 Task: Create a task  Implement a new cloud-based supply chain management system for a company , assign it to team member softage.4@softage.net in the project AmplifyHQ and update the status of the task to  At Risk , set the priority of the task to Medium
Action: Mouse moved to (60, 300)
Screenshot: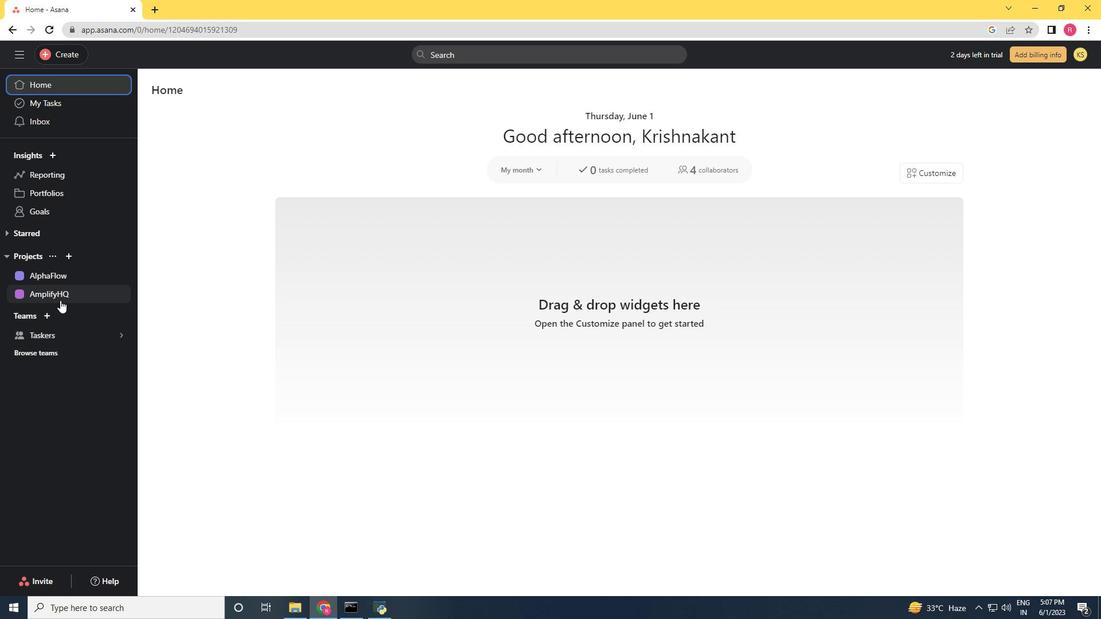 
Action: Mouse pressed left at (60, 300)
Screenshot: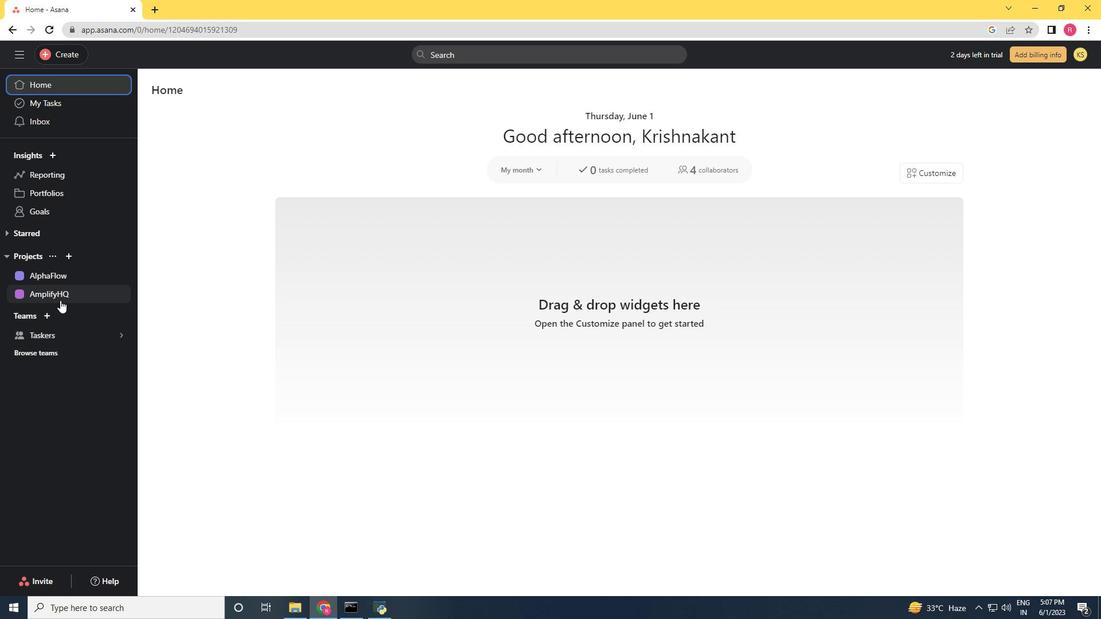 
Action: Mouse moved to (80, 51)
Screenshot: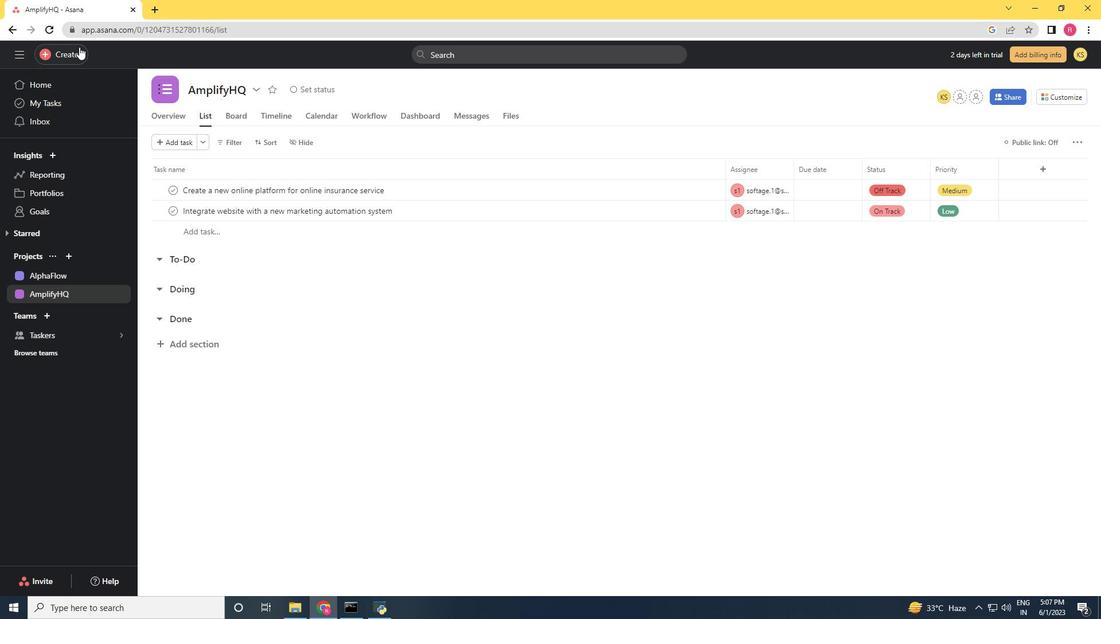 
Action: Mouse pressed left at (80, 51)
Screenshot: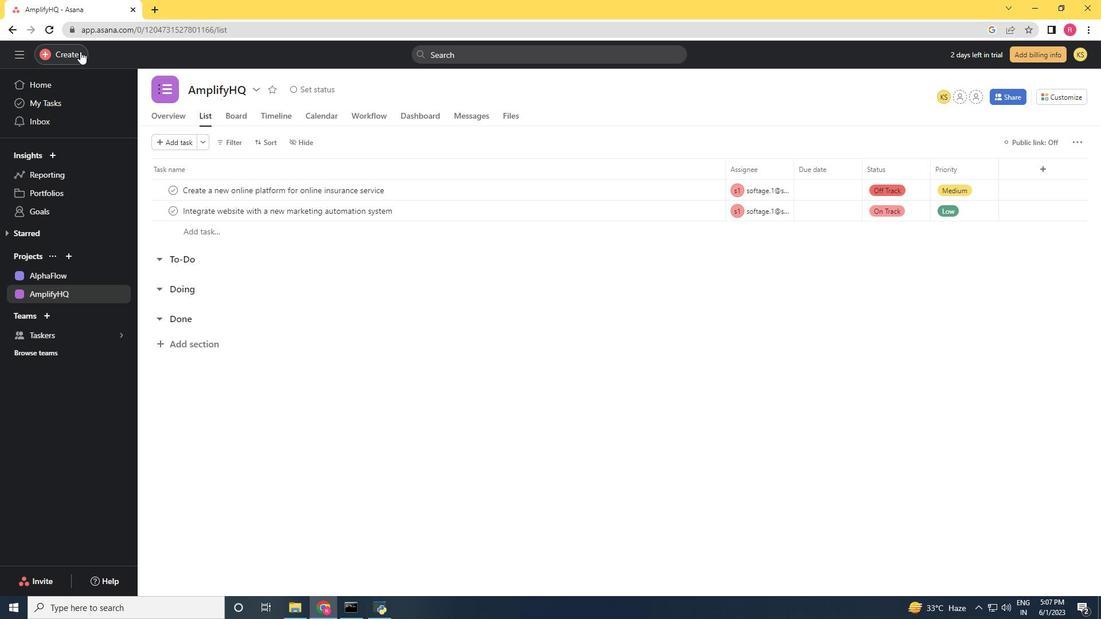 
Action: Mouse moved to (130, 39)
Screenshot: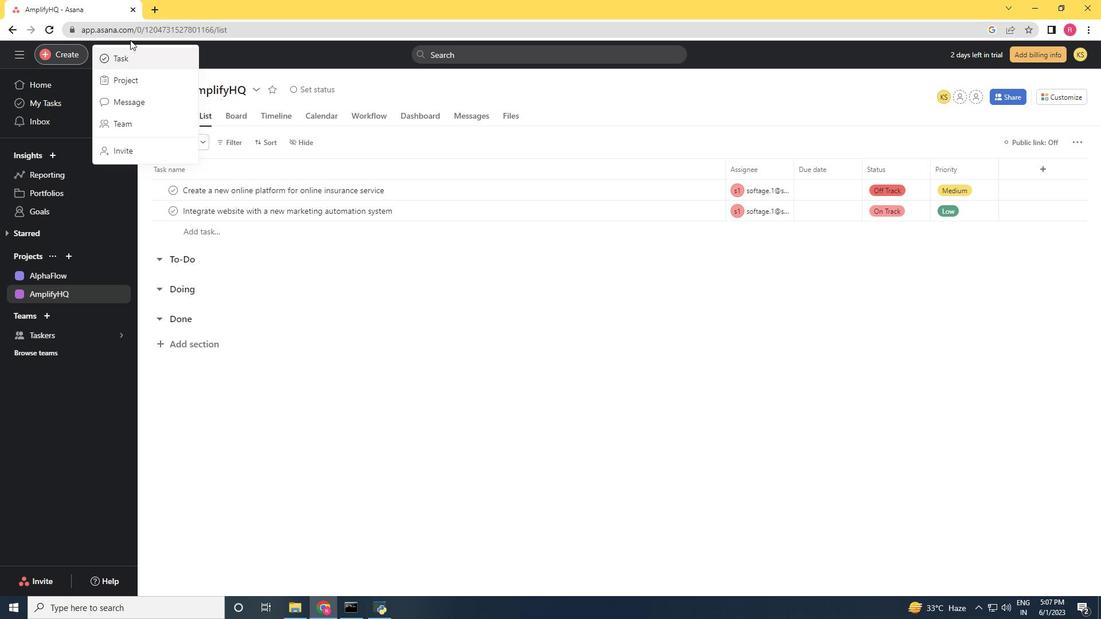 
Action: Mouse pressed left at (130, 39)
Screenshot: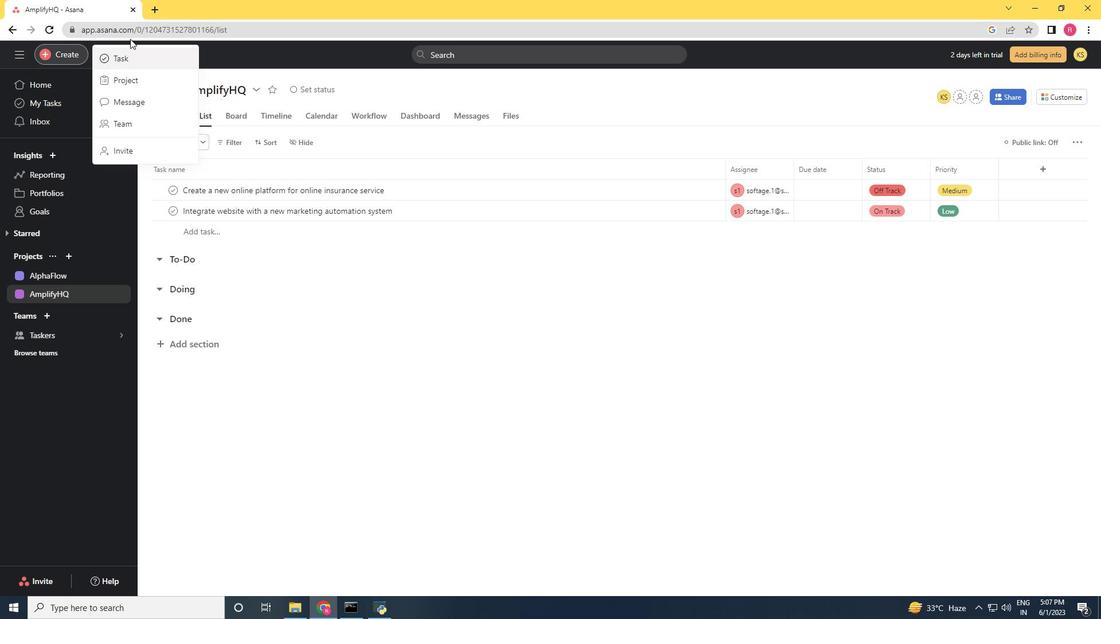 
Action: Mouse moved to (131, 52)
Screenshot: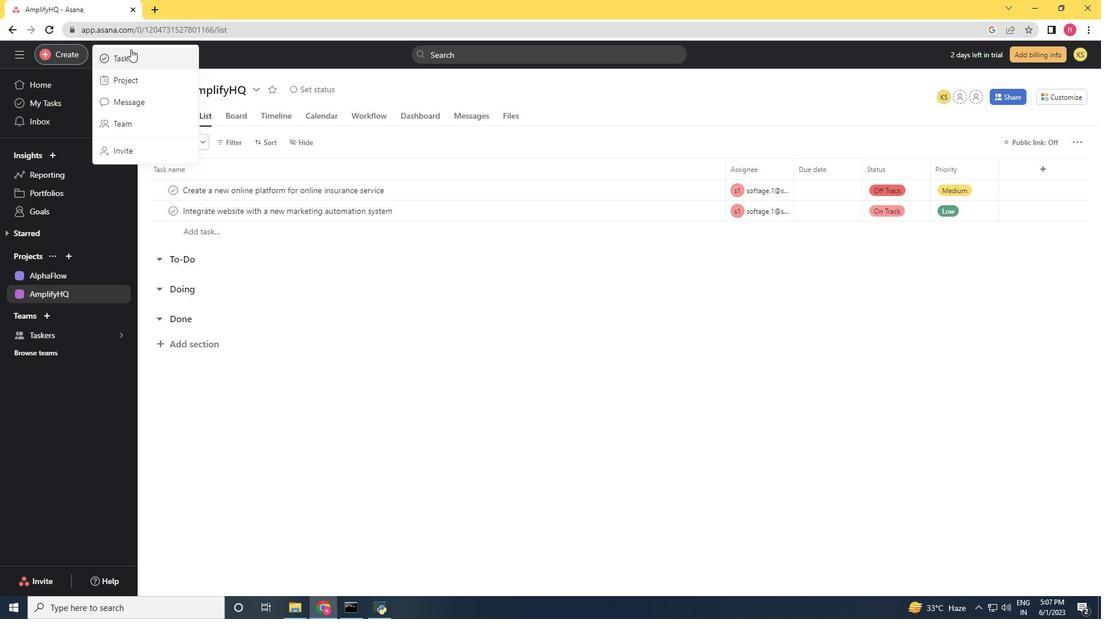 
Action: Mouse pressed left at (131, 52)
Screenshot: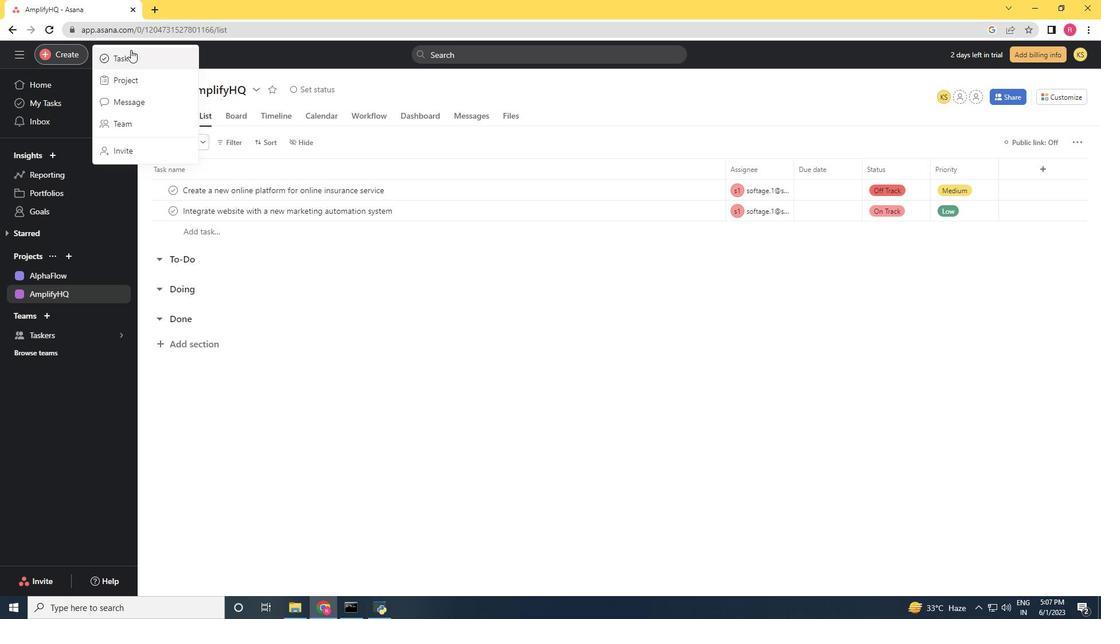 
Action: Mouse moved to (133, 57)
Screenshot: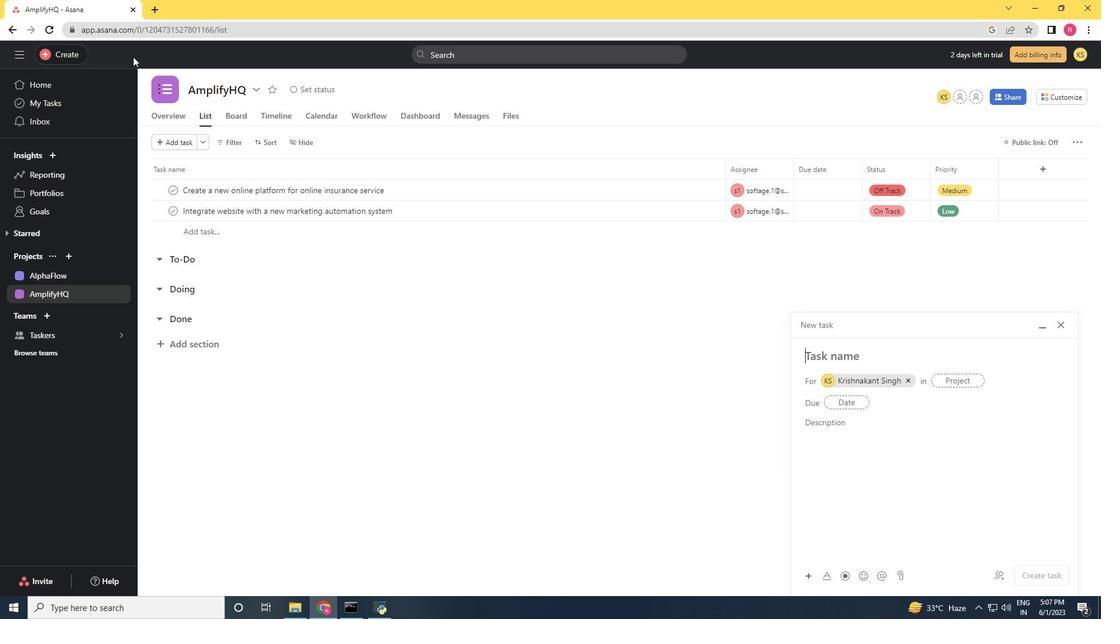 
Action: Key pressed <Key.shift><Key.shift><Key.shift><Key.shift><Key.shift><Key.shift><Key.shift><Key.shift><Key.shift>Implement<Key.space>a<Key.space>new<Key.space>cloud-based<Key.space>supply<Key.space>chain<Key.space>,<Key.backspace>management<Key.space>system
Screenshot: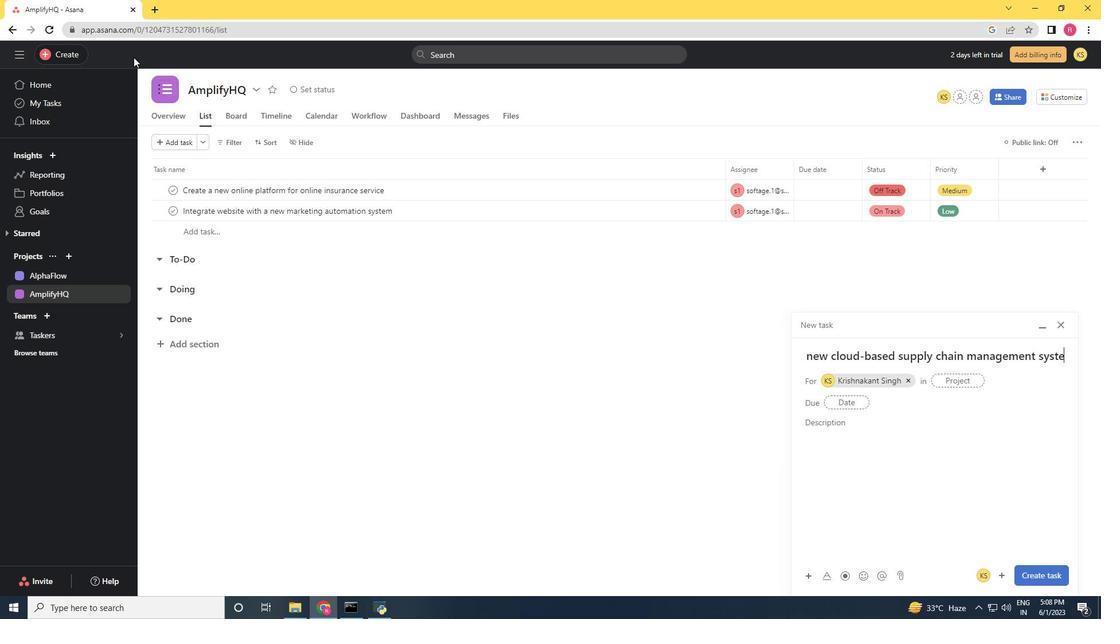 
Action: Mouse moved to (904, 378)
Screenshot: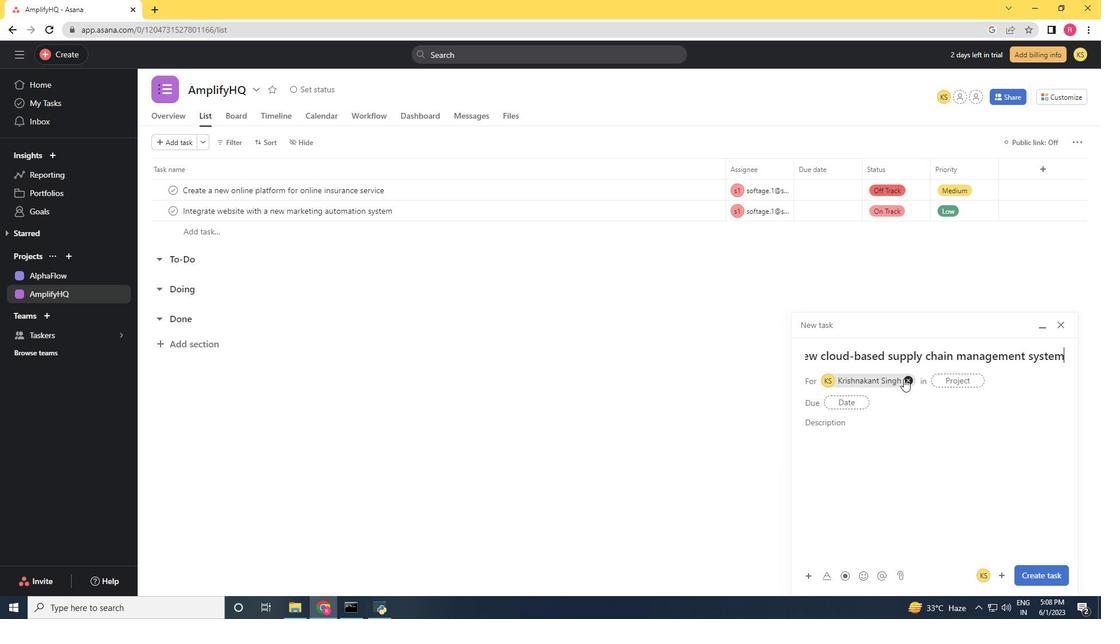 
Action: Mouse pressed left at (904, 378)
Screenshot: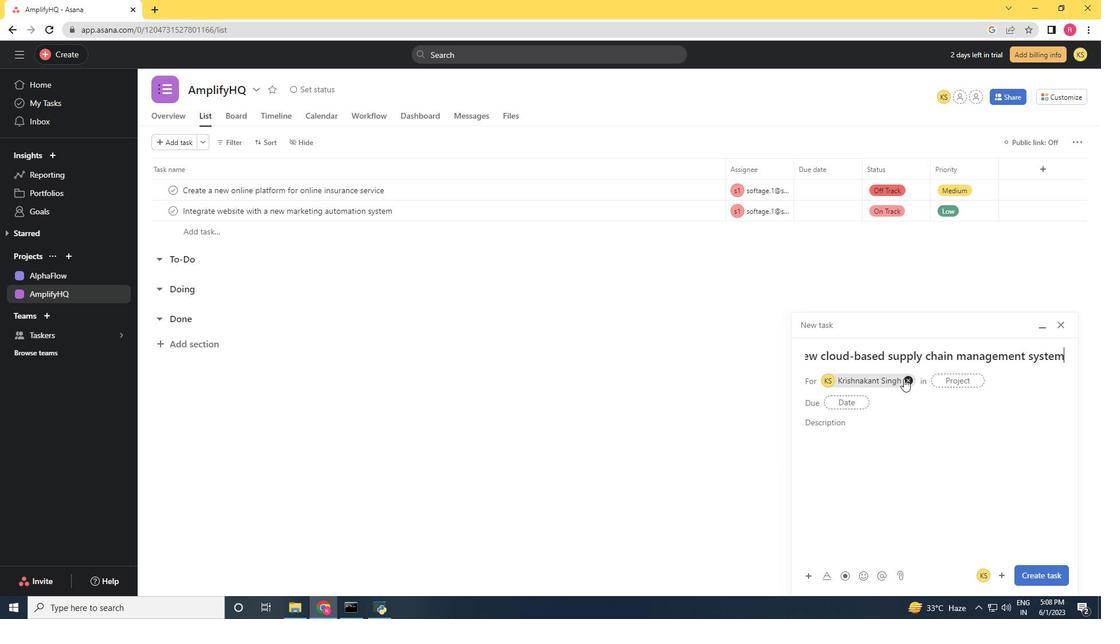 
Action: Mouse moved to (853, 381)
Screenshot: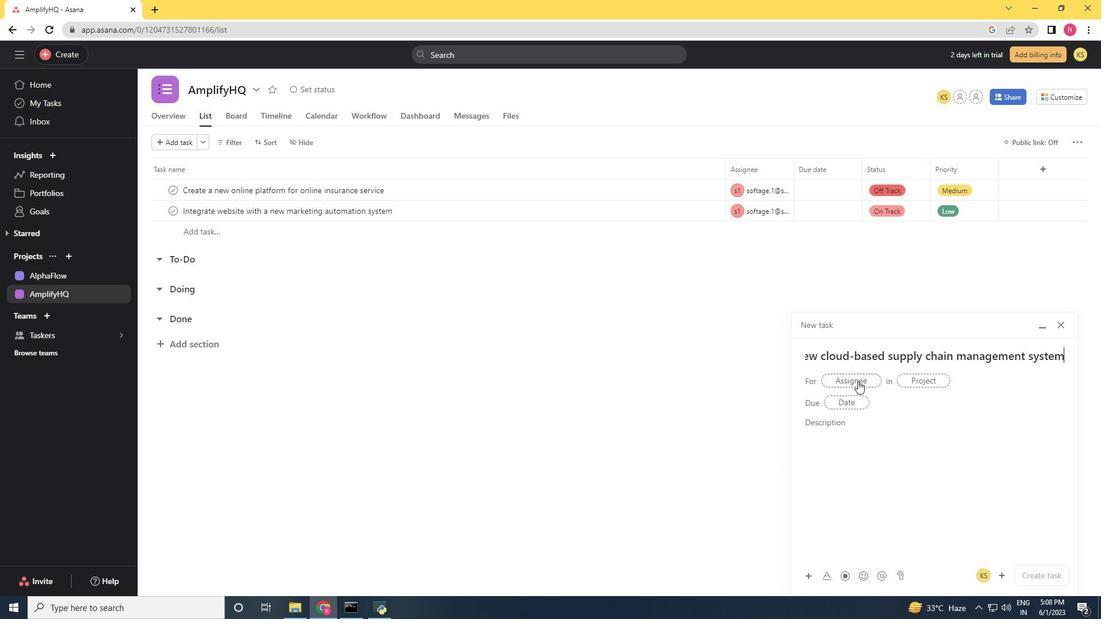 
Action: Mouse pressed left at (853, 381)
Screenshot: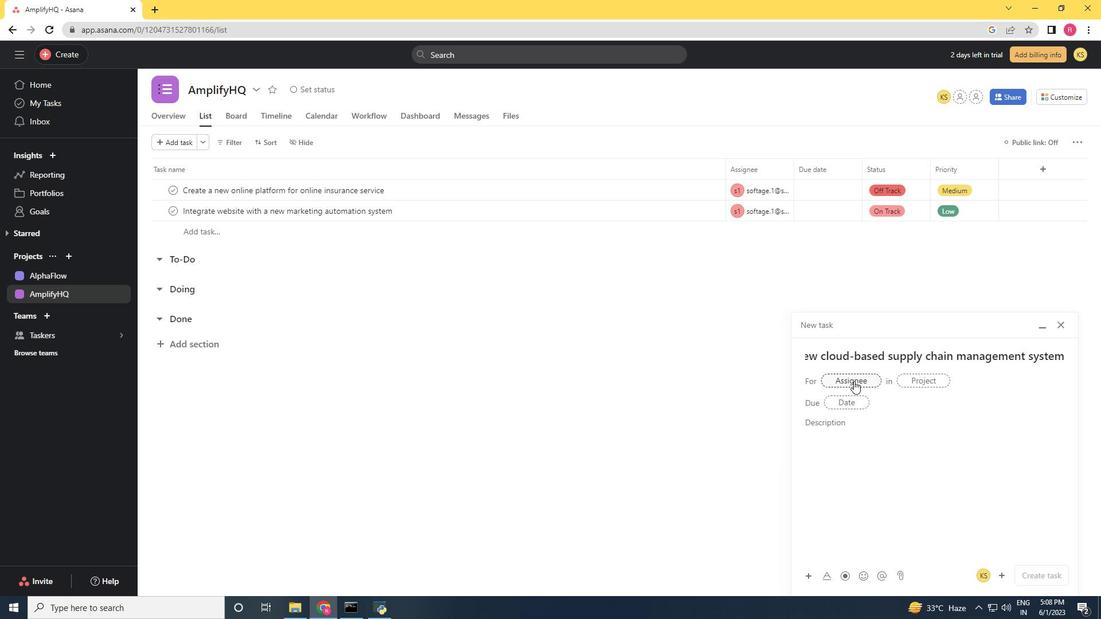 
Action: Mouse moved to (728, 381)
Screenshot: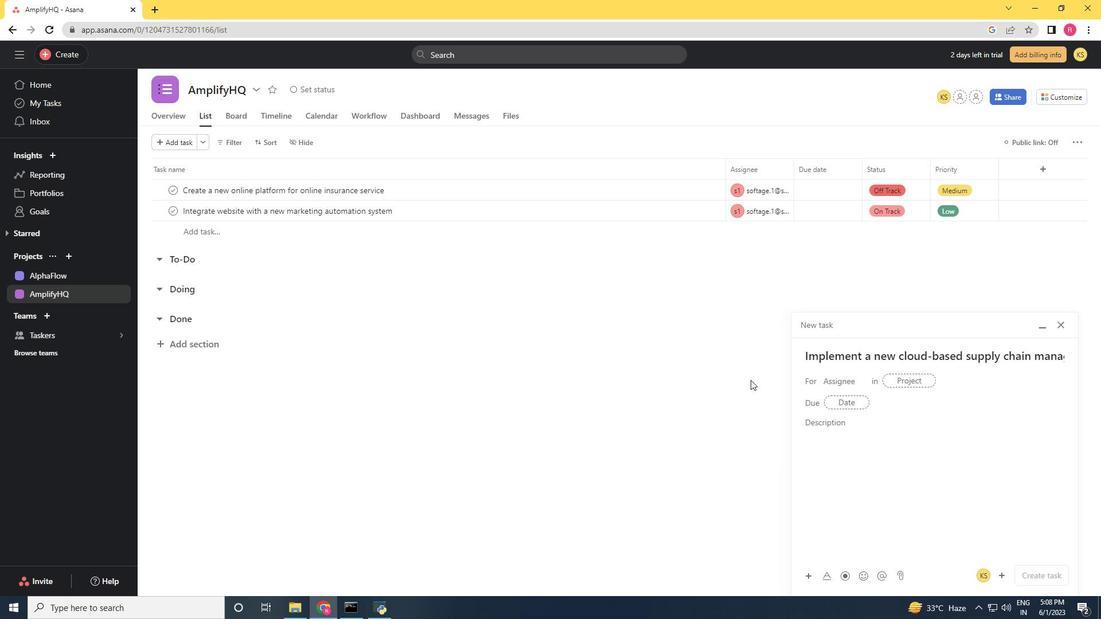 
Action: Key pressed softage.4<Key.shift>@softage.net
Screenshot: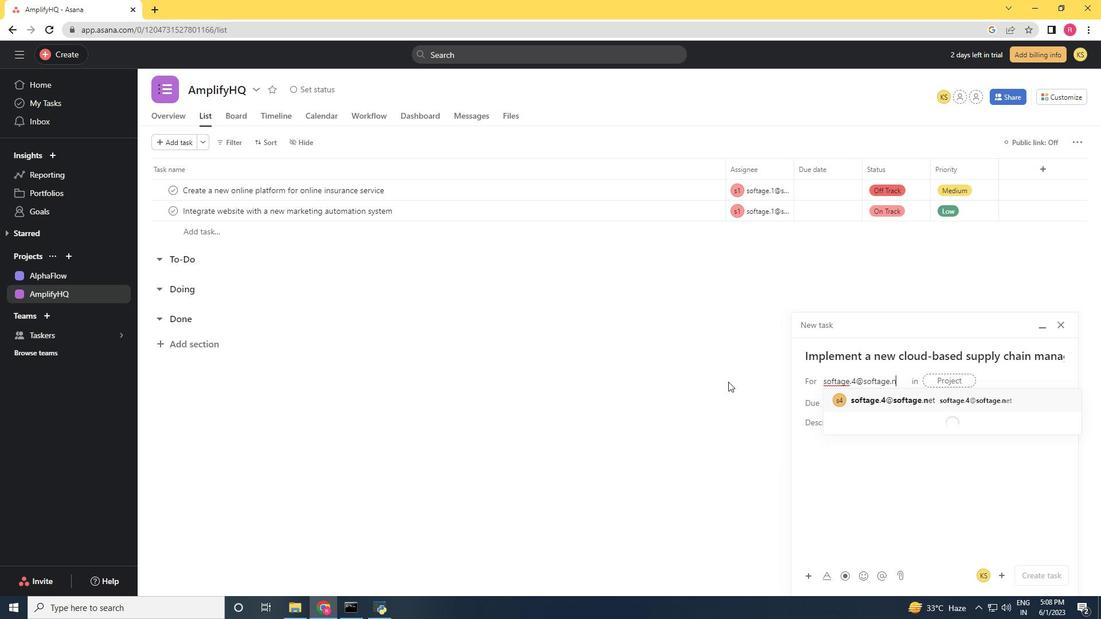 
Action: Mouse moved to (871, 399)
Screenshot: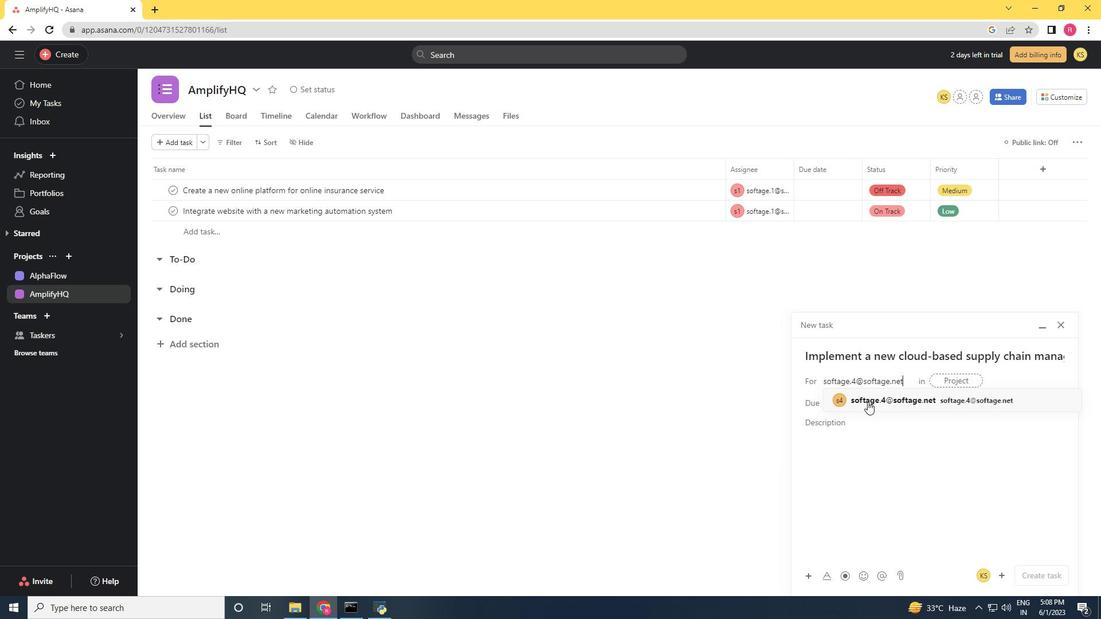 
Action: Mouse pressed left at (871, 399)
Screenshot: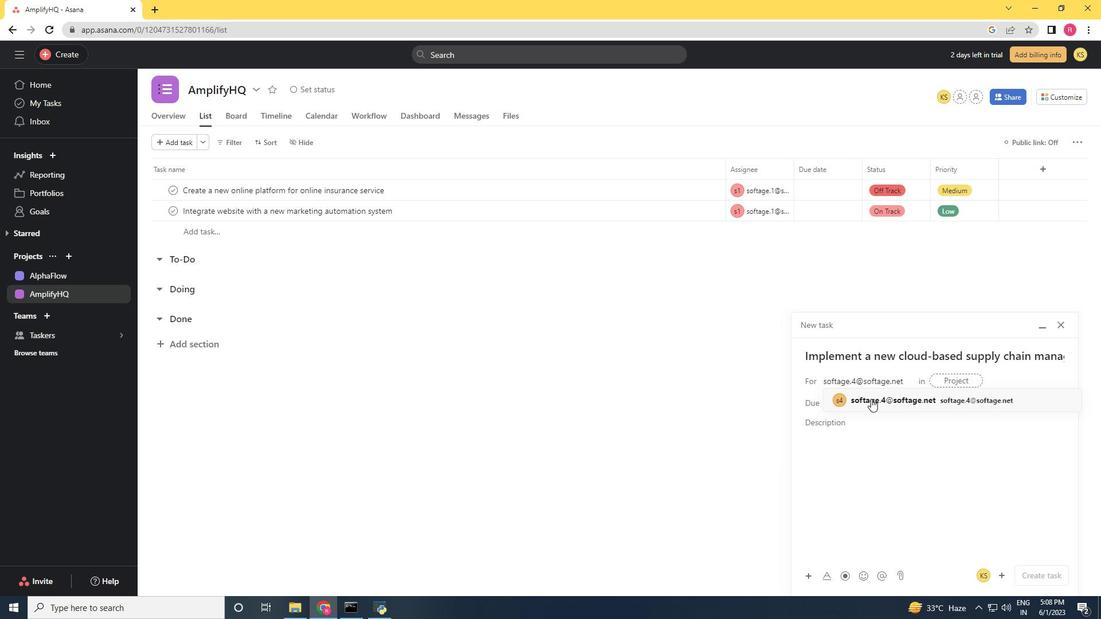 
Action: Mouse moved to (804, 417)
Screenshot: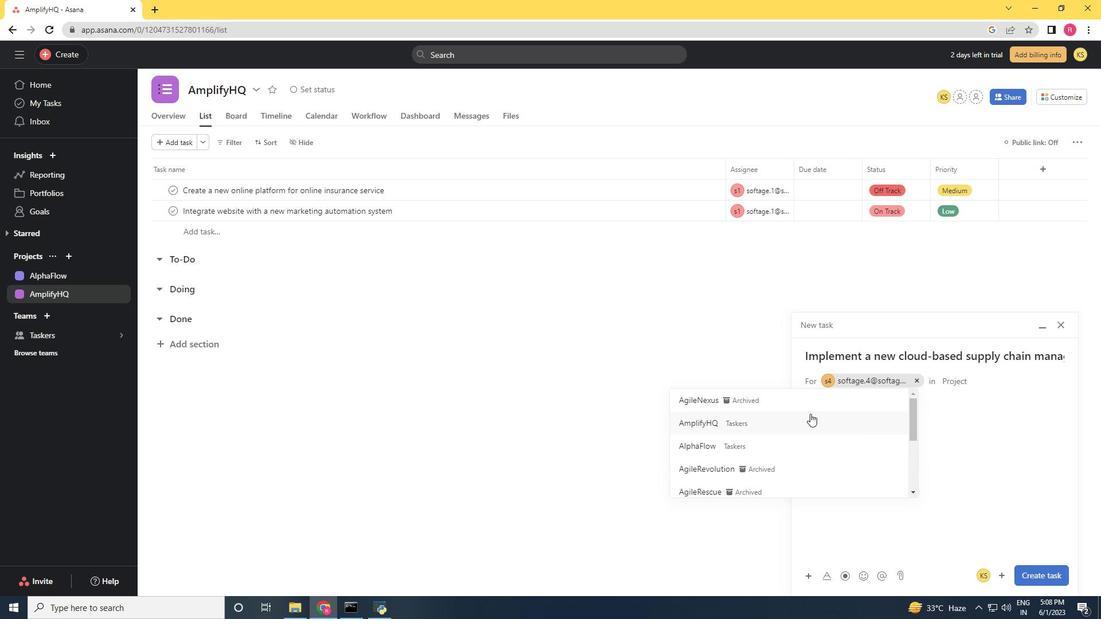 
Action: Mouse pressed left at (804, 417)
Screenshot: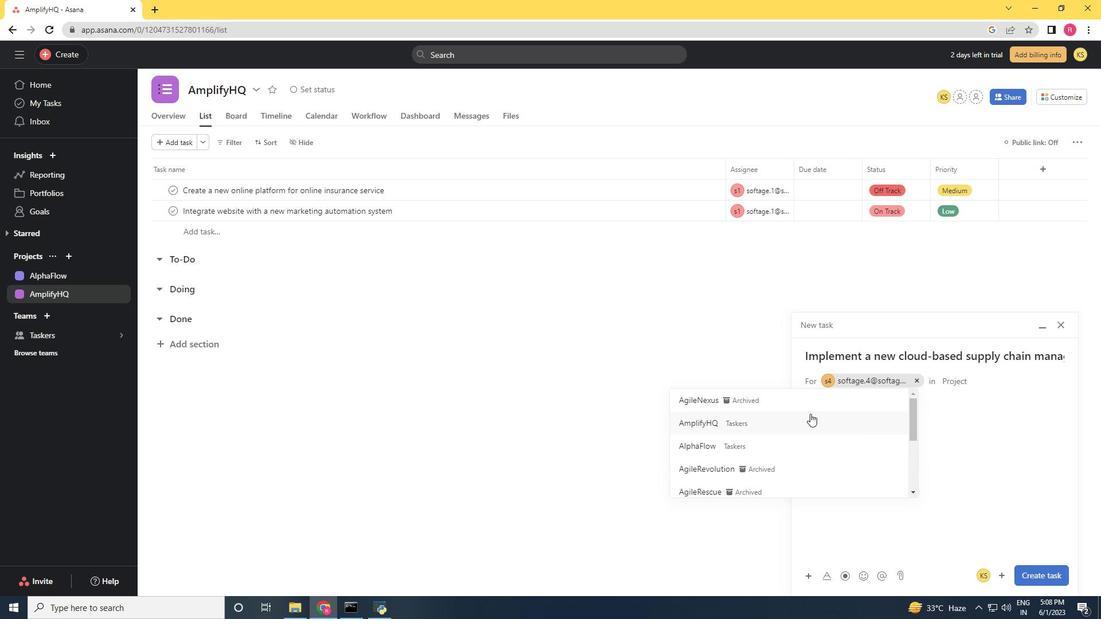 
Action: Mouse moved to (855, 428)
Screenshot: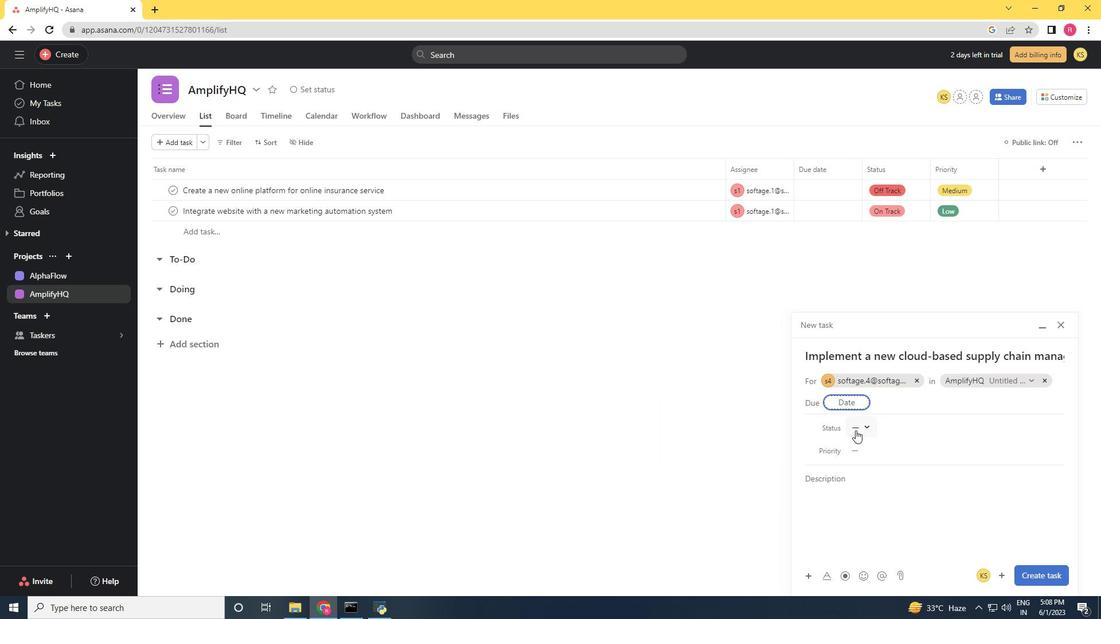 
Action: Mouse pressed left at (855, 428)
Screenshot: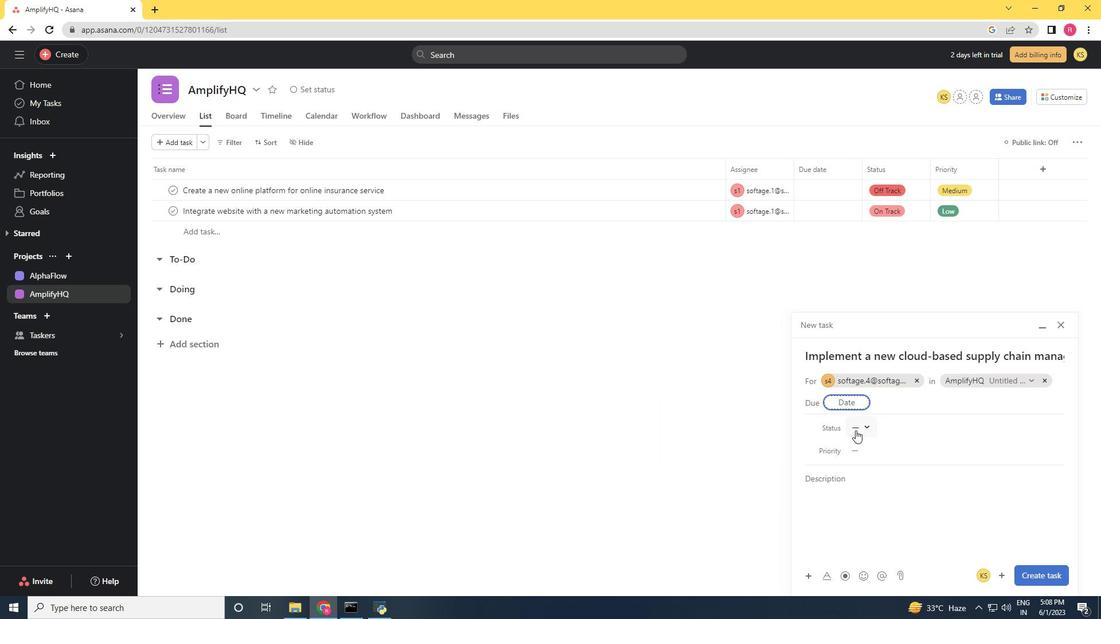
Action: Mouse moved to (891, 502)
Screenshot: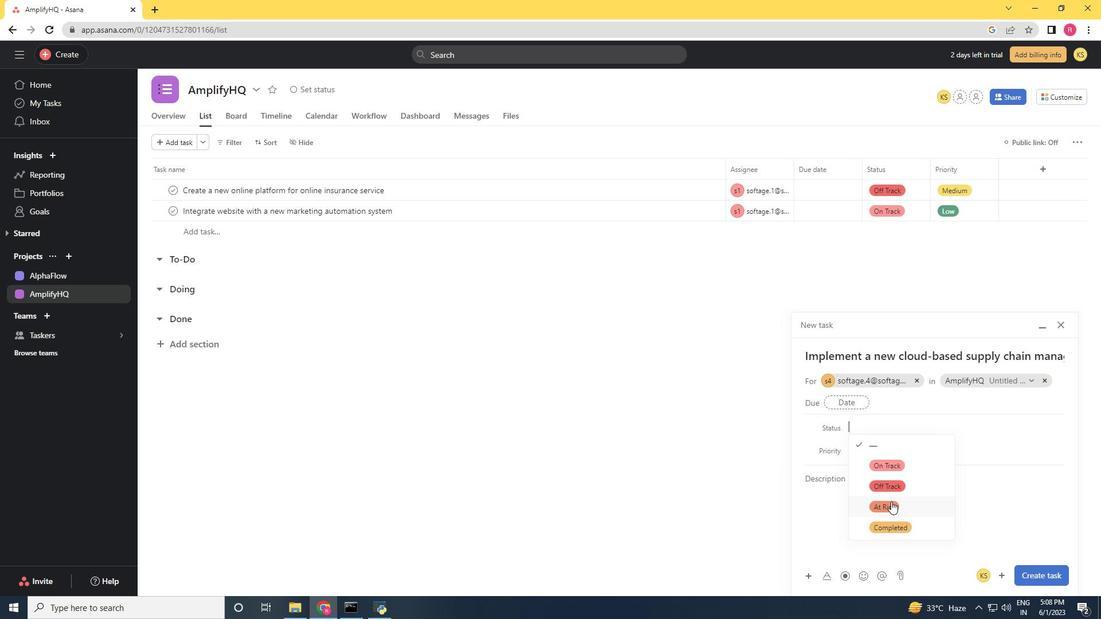 
Action: Mouse pressed left at (891, 502)
Screenshot: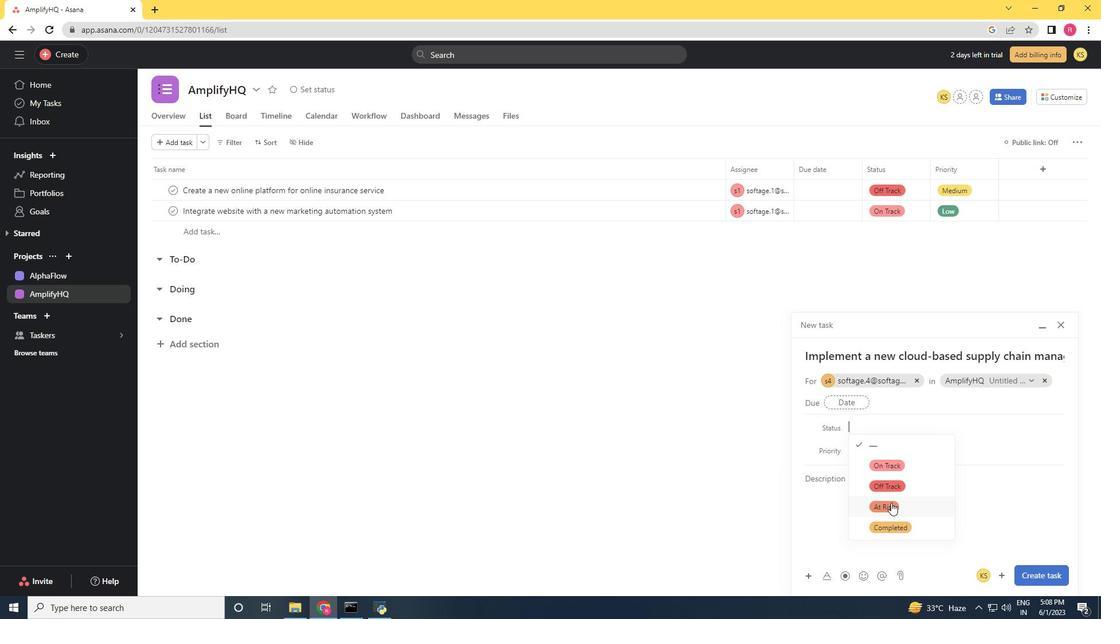 
Action: Mouse moved to (865, 449)
Screenshot: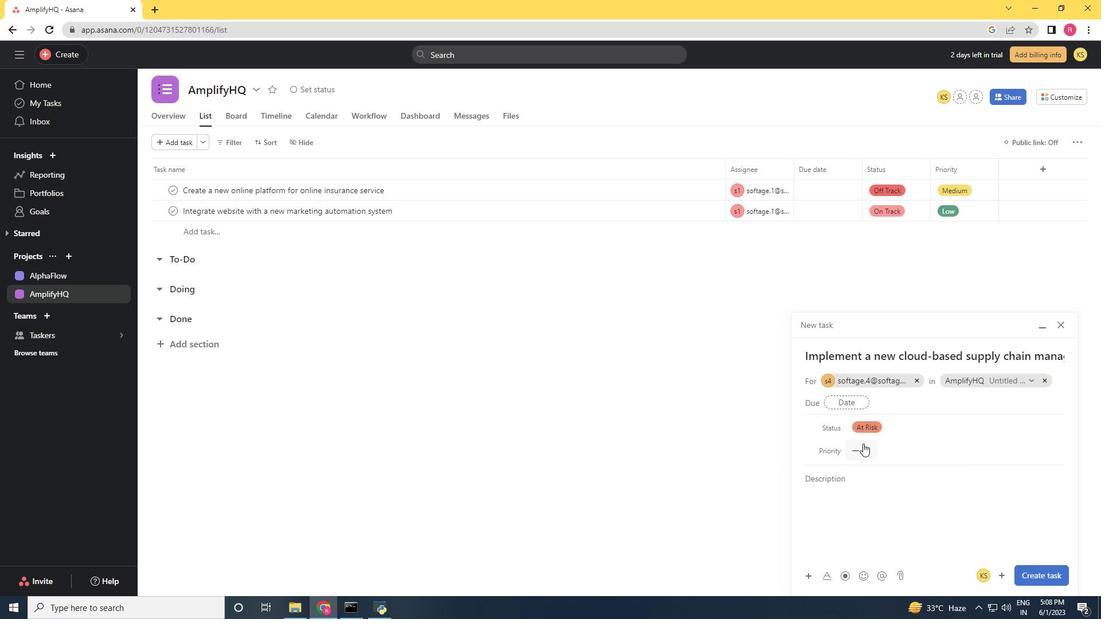 
Action: Mouse pressed left at (865, 449)
Screenshot: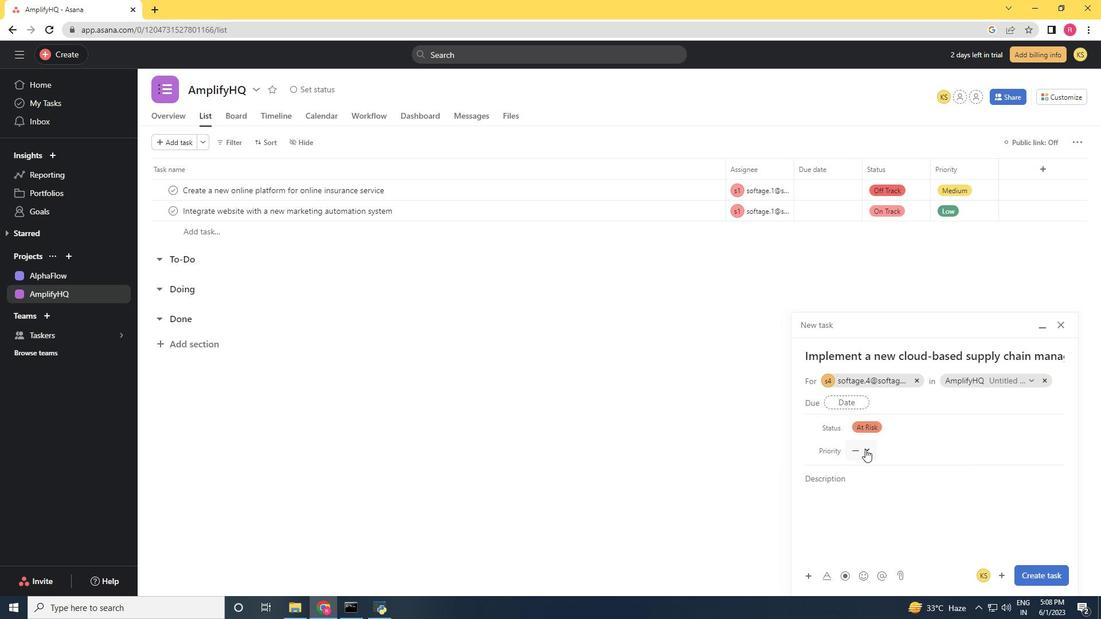 
Action: Mouse moved to (884, 504)
Screenshot: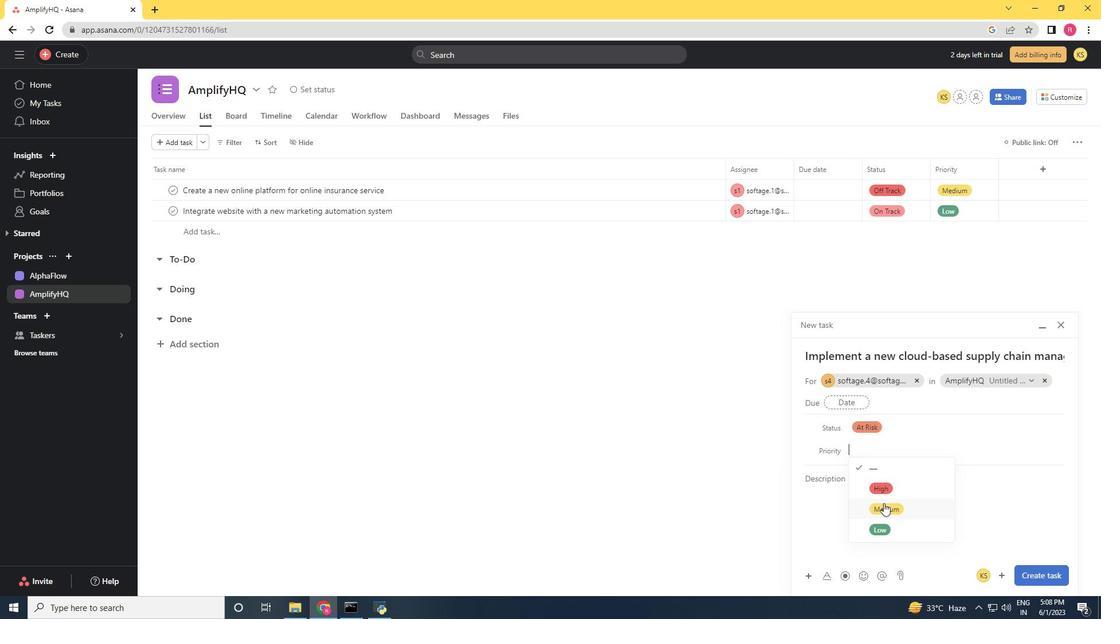 
Action: Mouse pressed left at (884, 504)
Screenshot: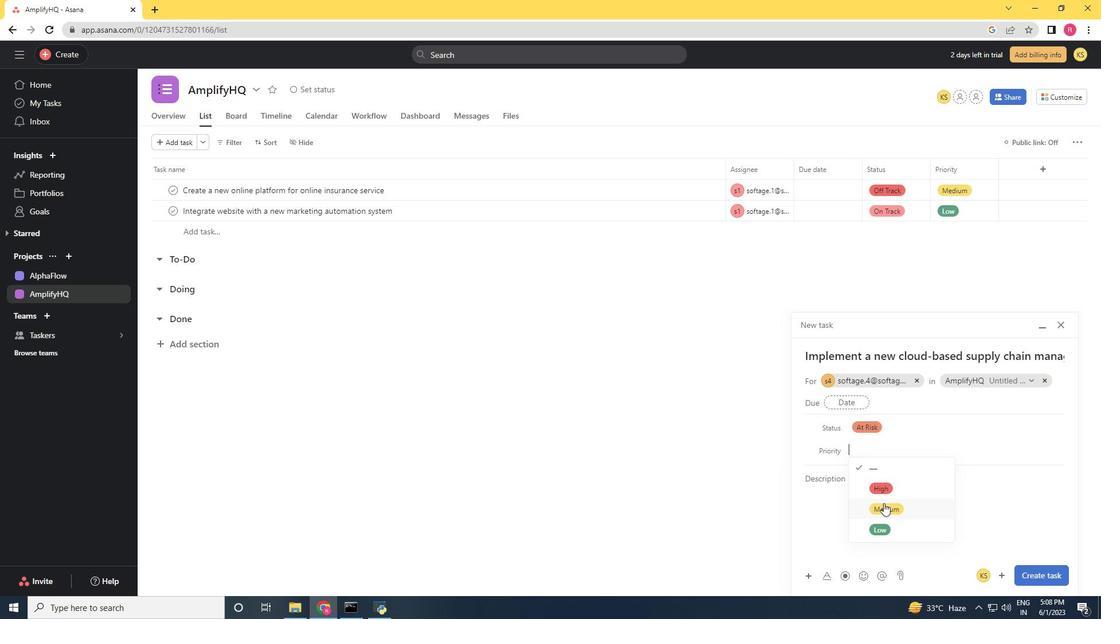 
Action: Mouse moved to (1042, 572)
Screenshot: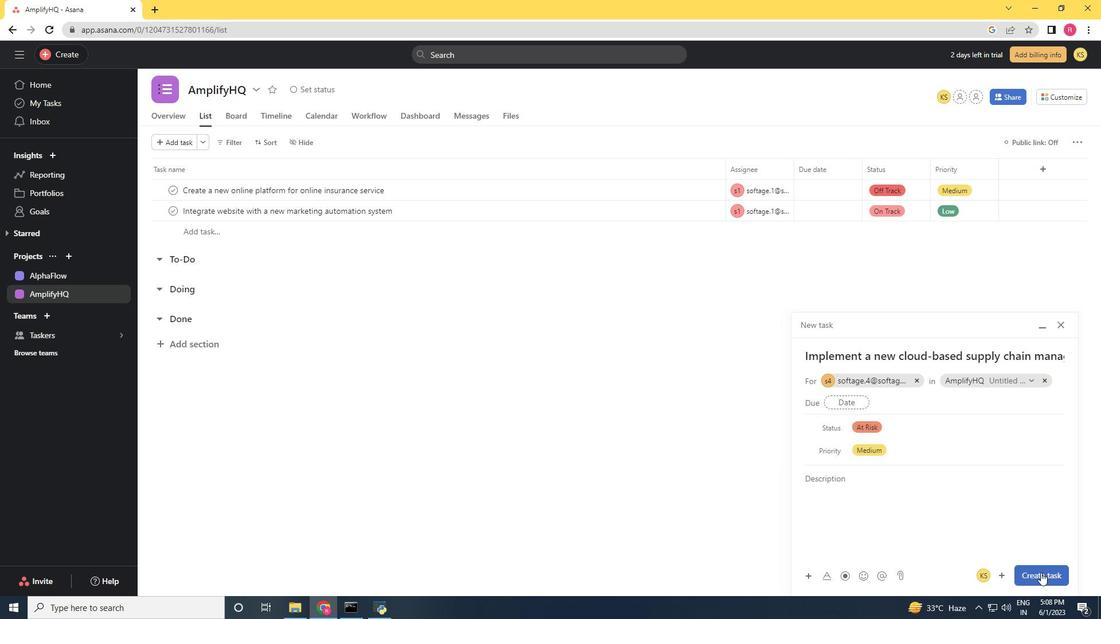 
Action: Mouse pressed left at (1042, 572)
Screenshot: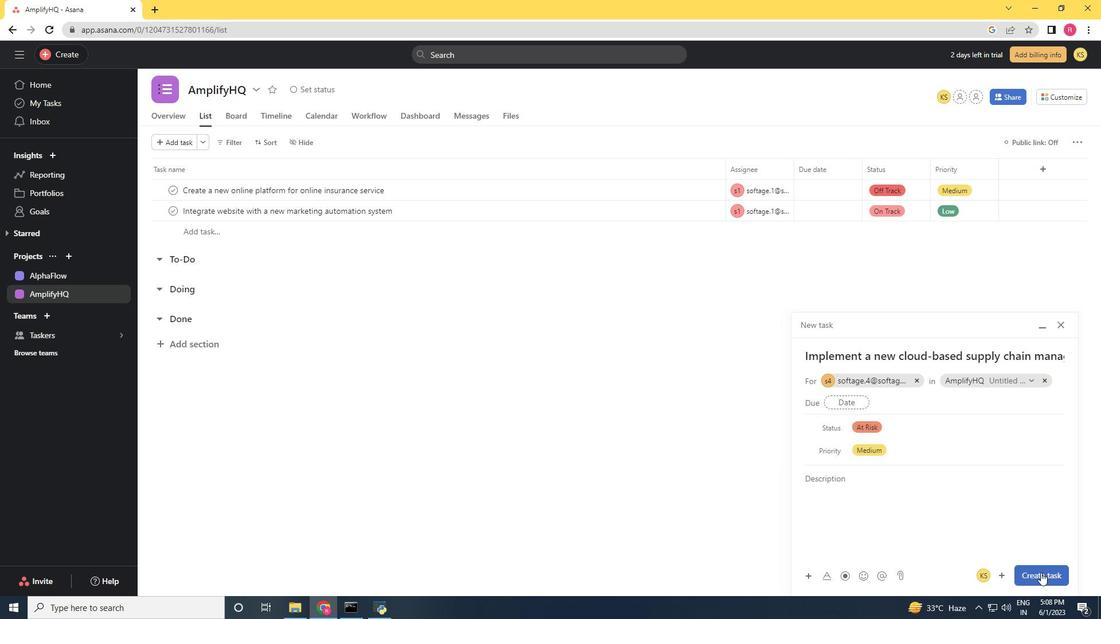 
Action: Mouse moved to (872, 504)
Screenshot: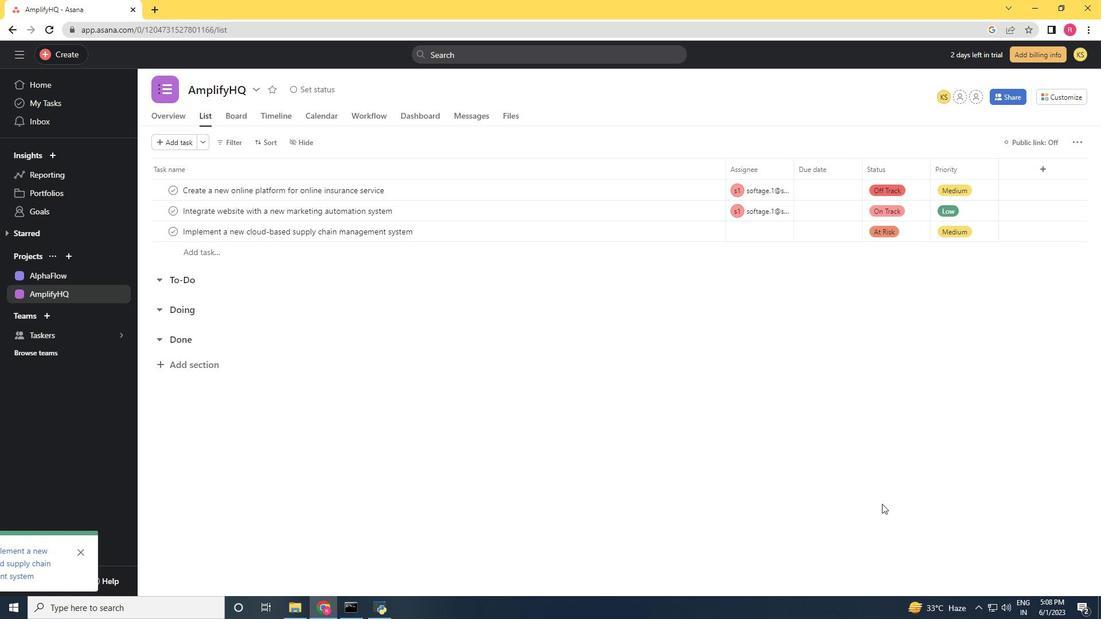 
